 Task: Change proficiency to full professional proficiency.
Action: Mouse moved to (937, 91)
Screenshot: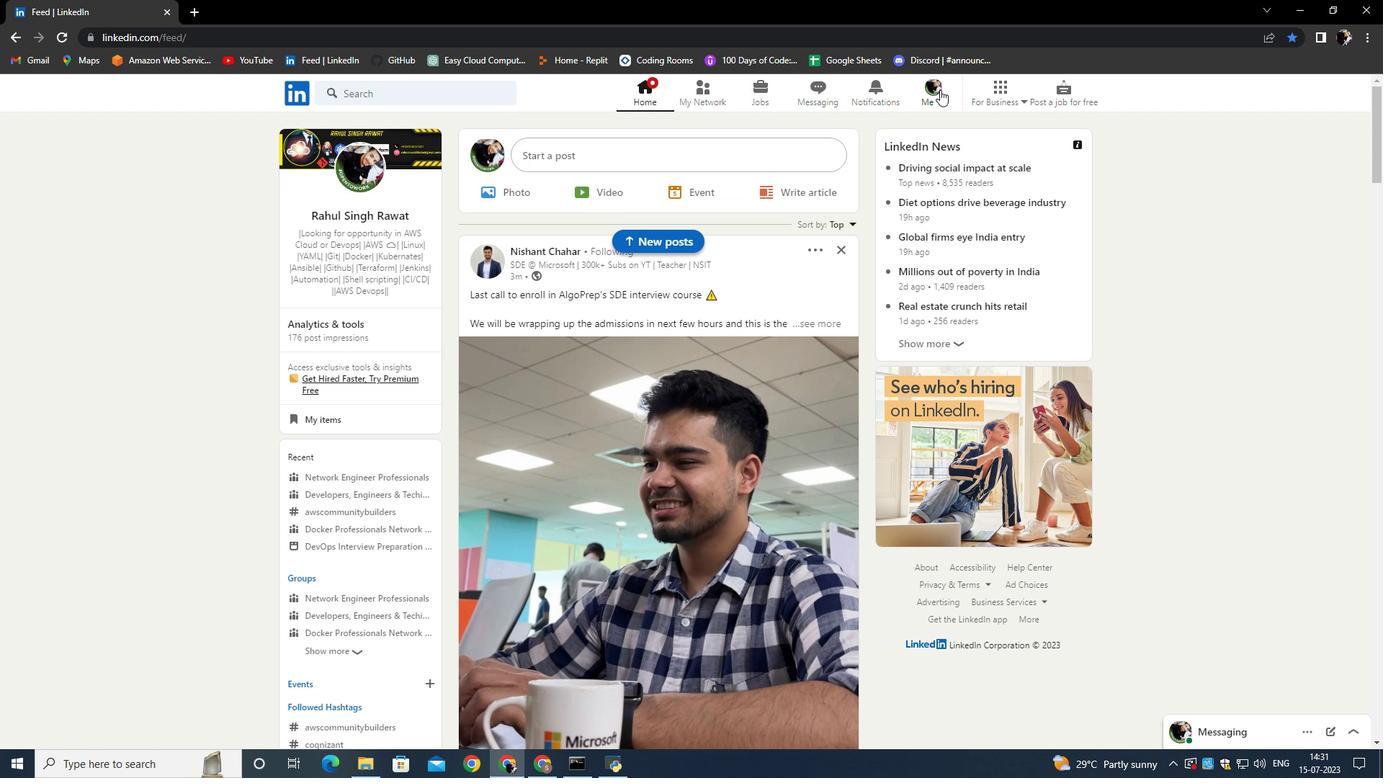 
Action: Mouse pressed left at (937, 91)
Screenshot: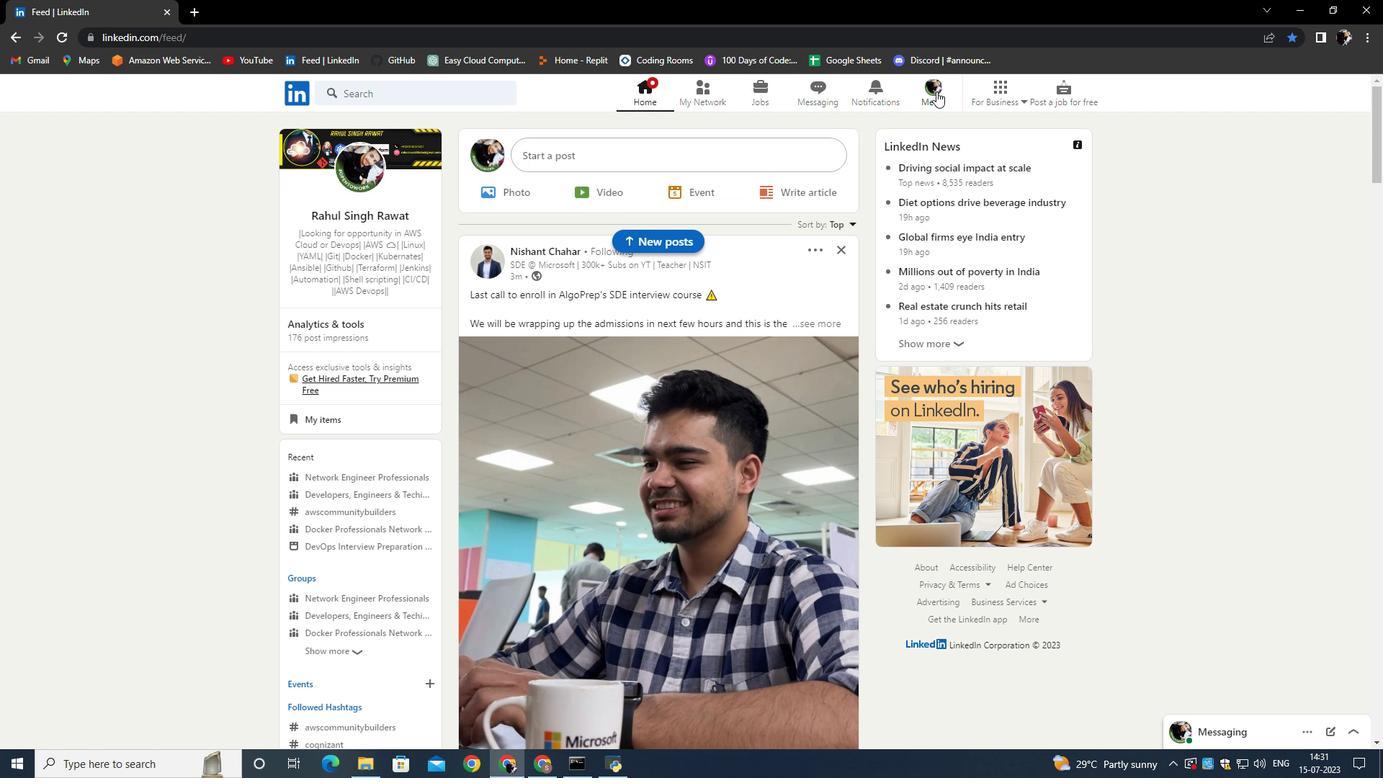 
Action: Mouse moved to (802, 200)
Screenshot: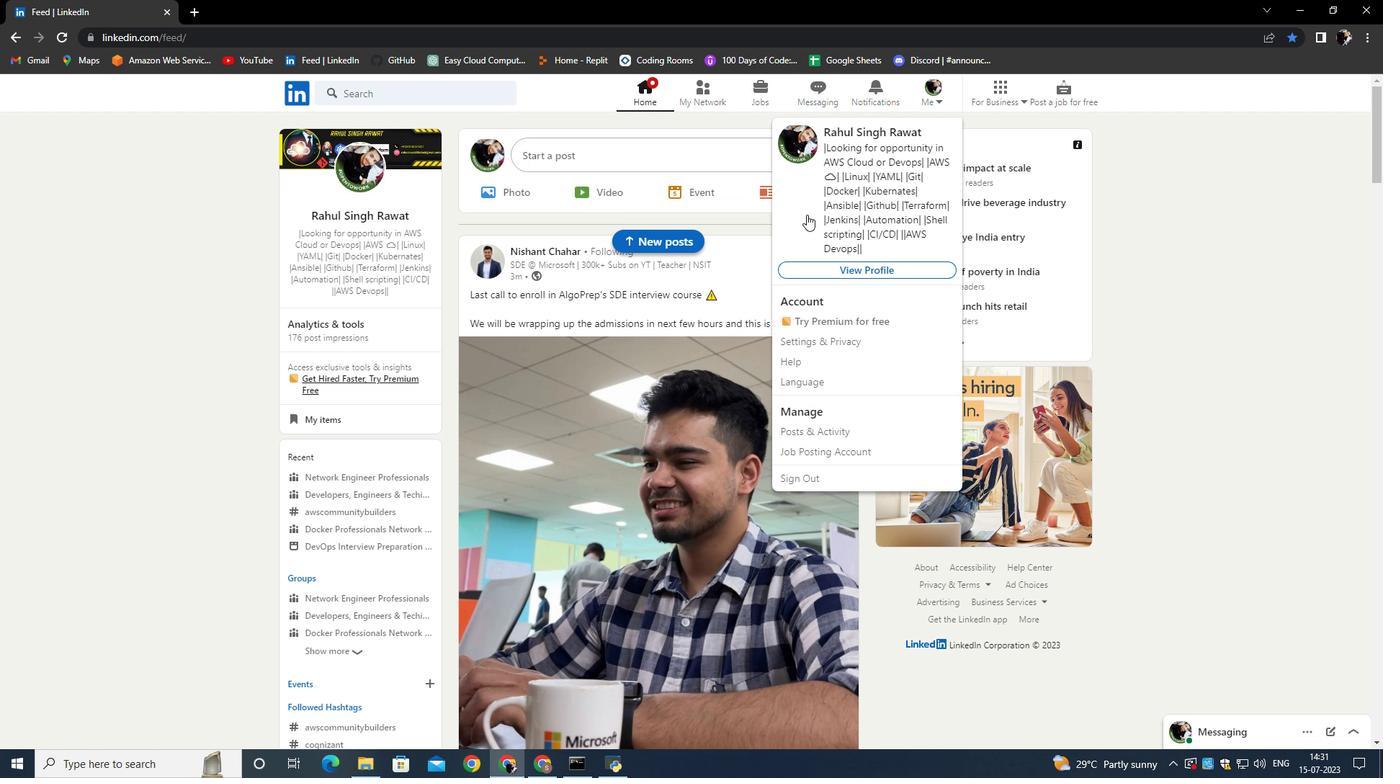
Action: Mouse pressed left at (802, 200)
Screenshot: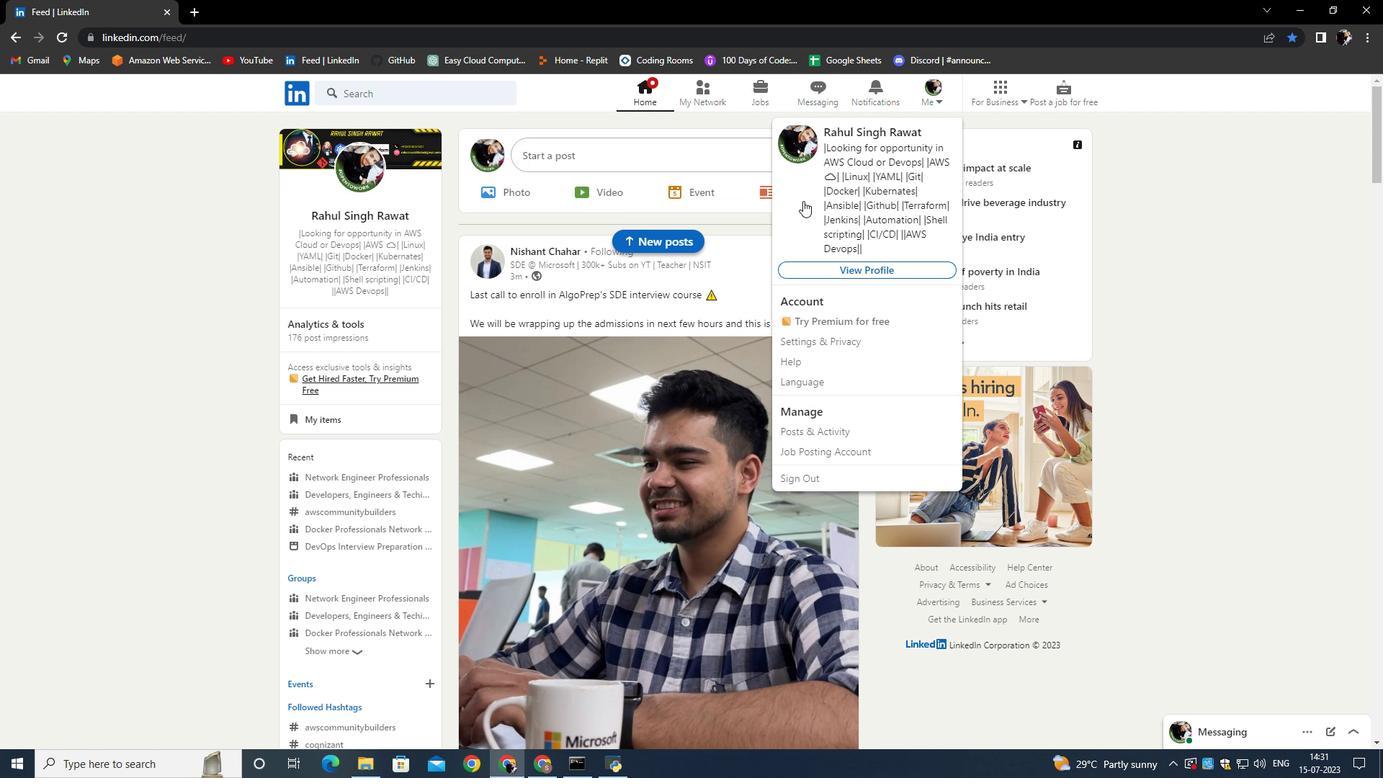 
Action: Mouse moved to (469, 547)
Screenshot: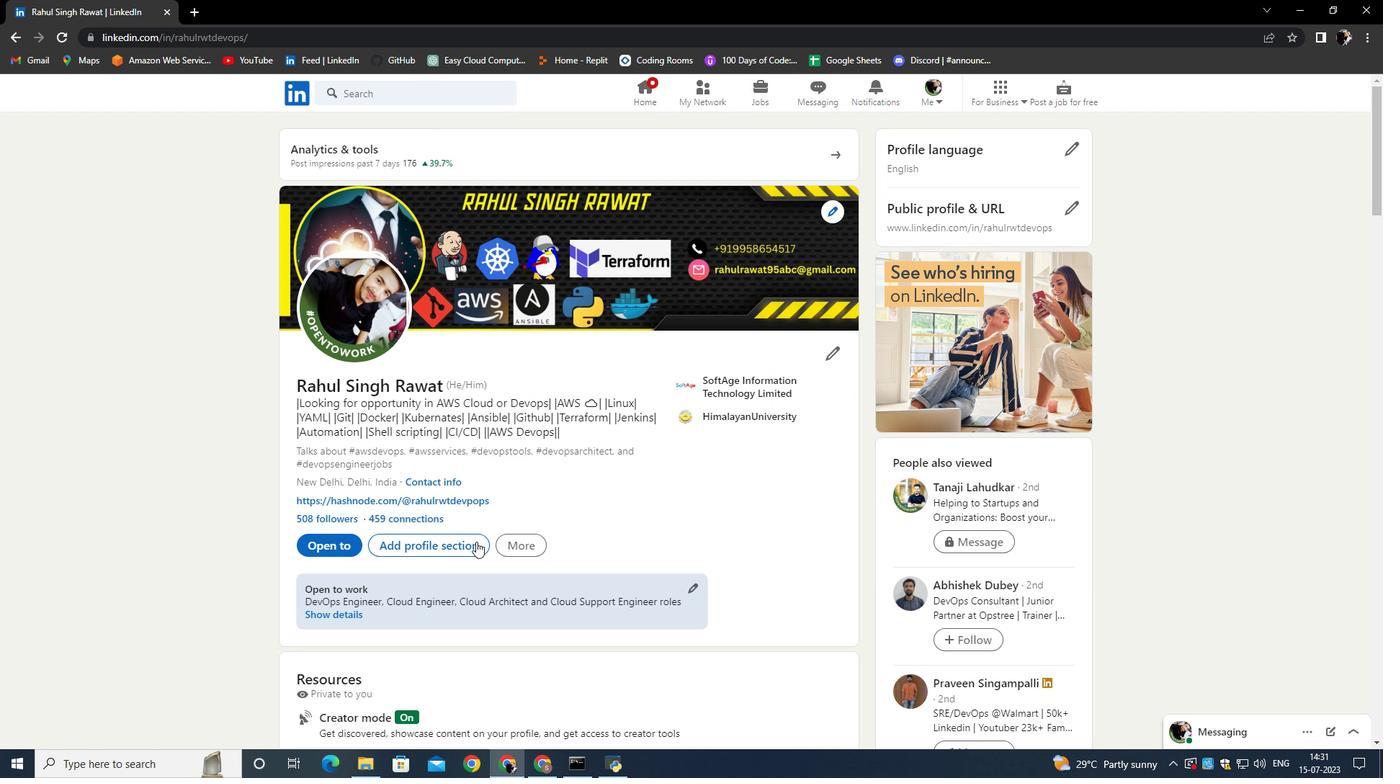 
Action: Mouse pressed left at (469, 547)
Screenshot: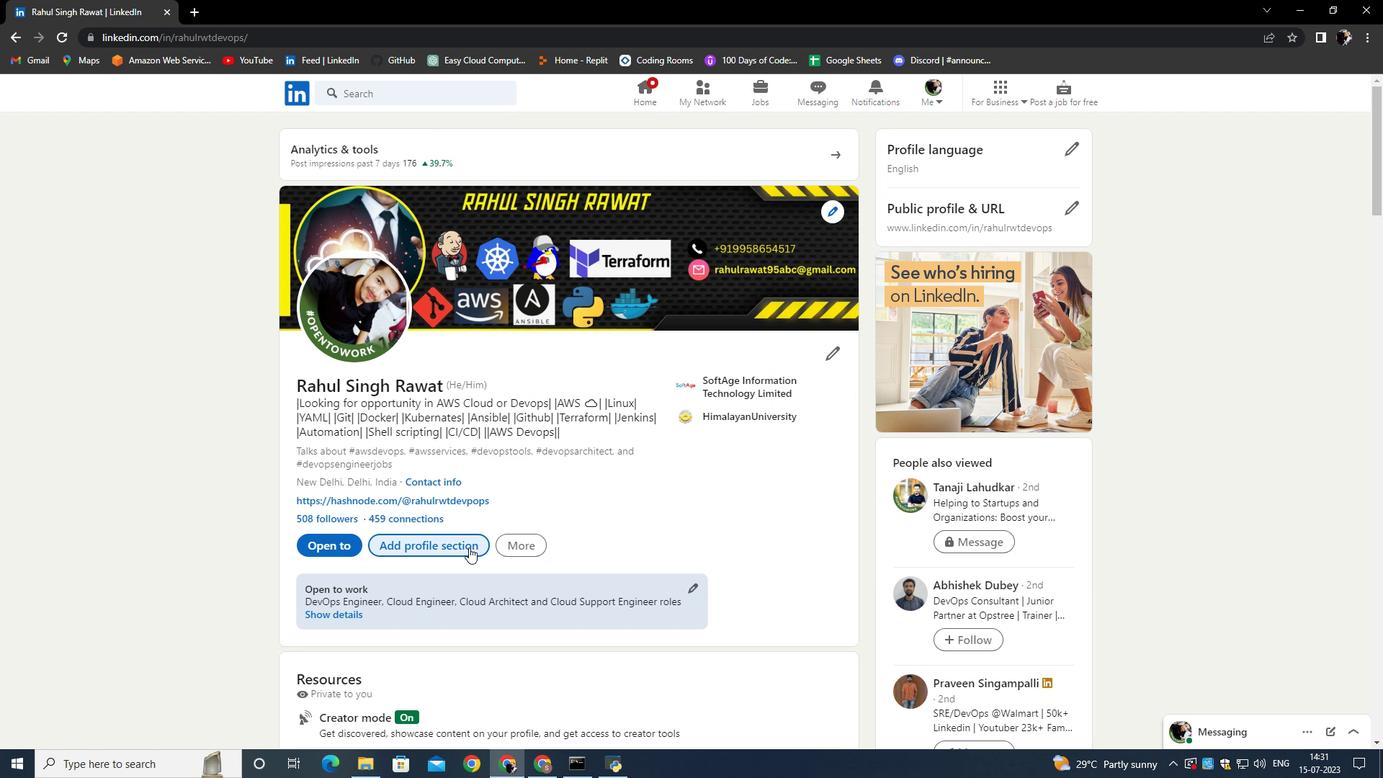 
Action: Mouse moved to (544, 390)
Screenshot: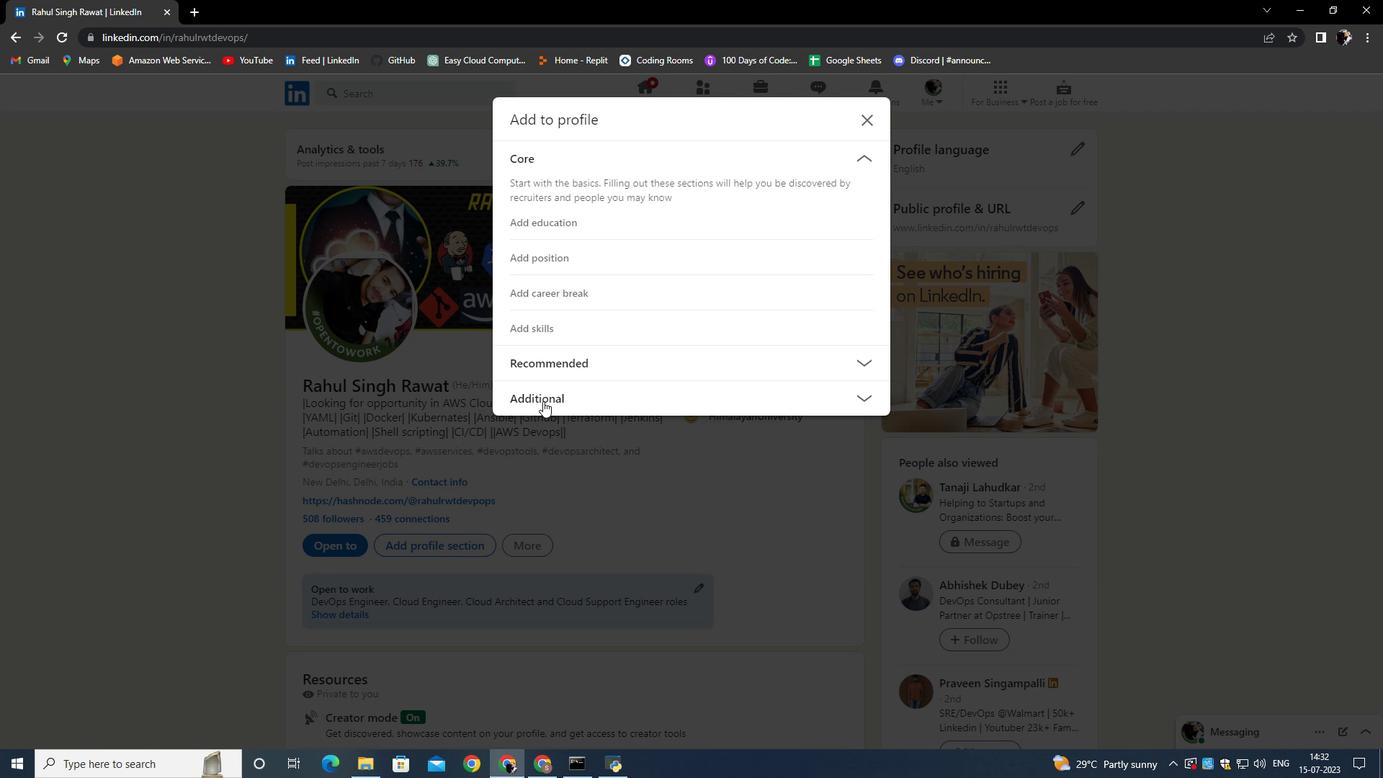 
Action: Mouse pressed left at (544, 390)
Screenshot: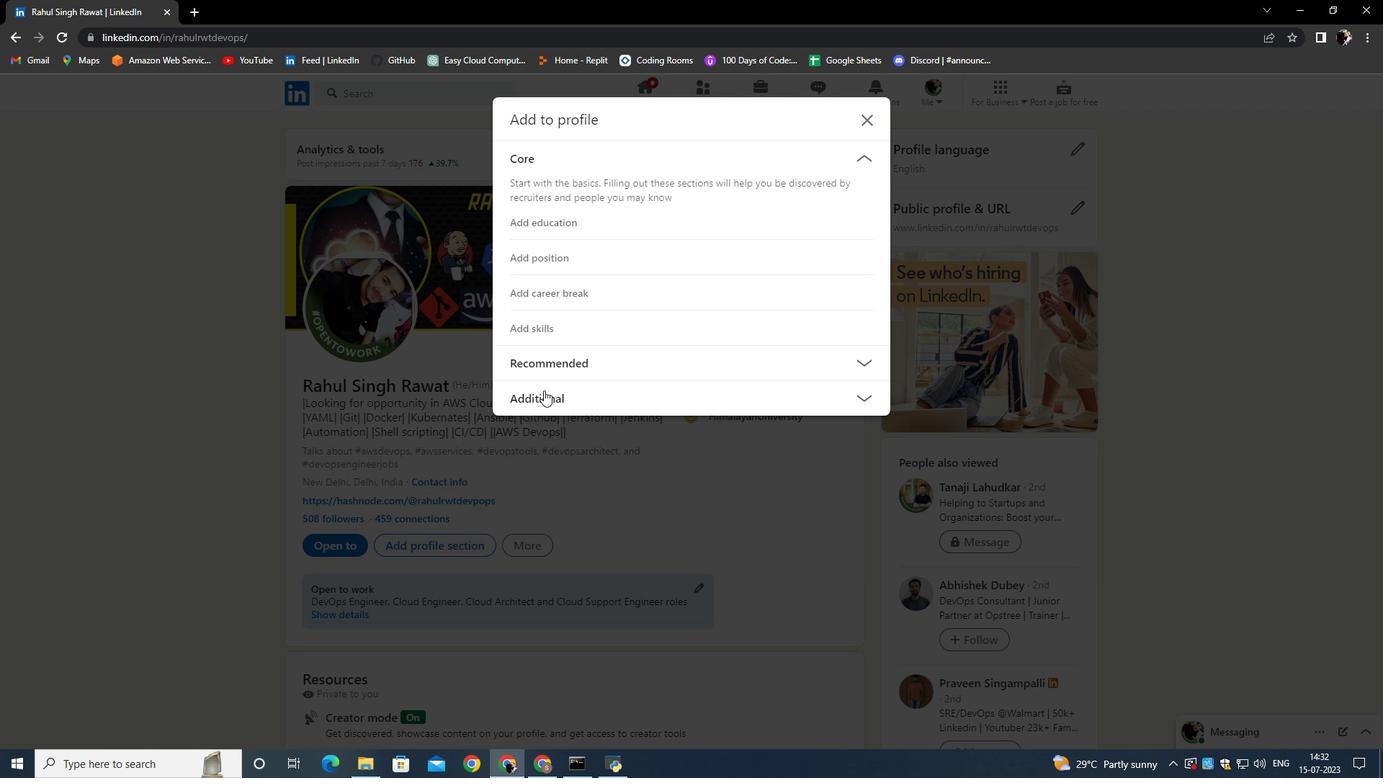 
Action: Mouse moved to (539, 473)
Screenshot: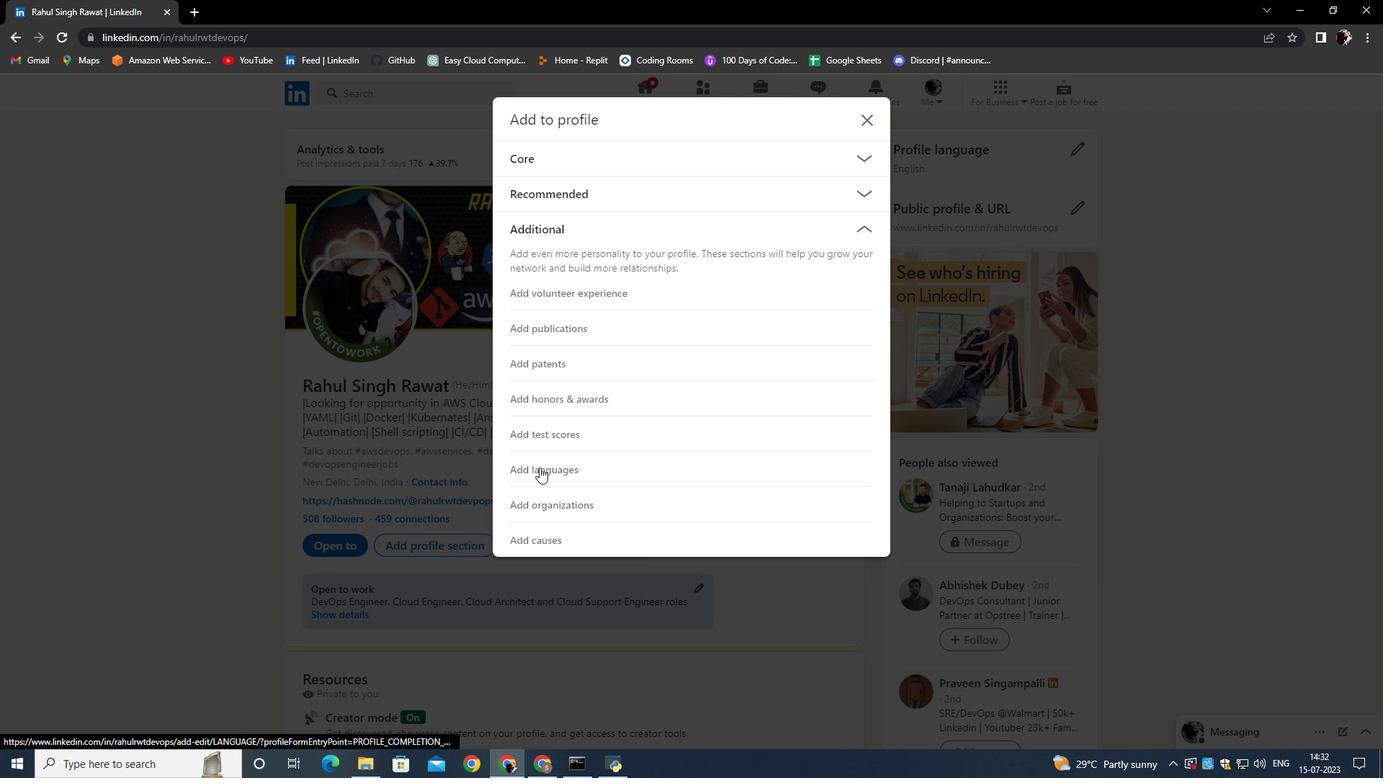 
Action: Mouse pressed left at (539, 473)
Screenshot: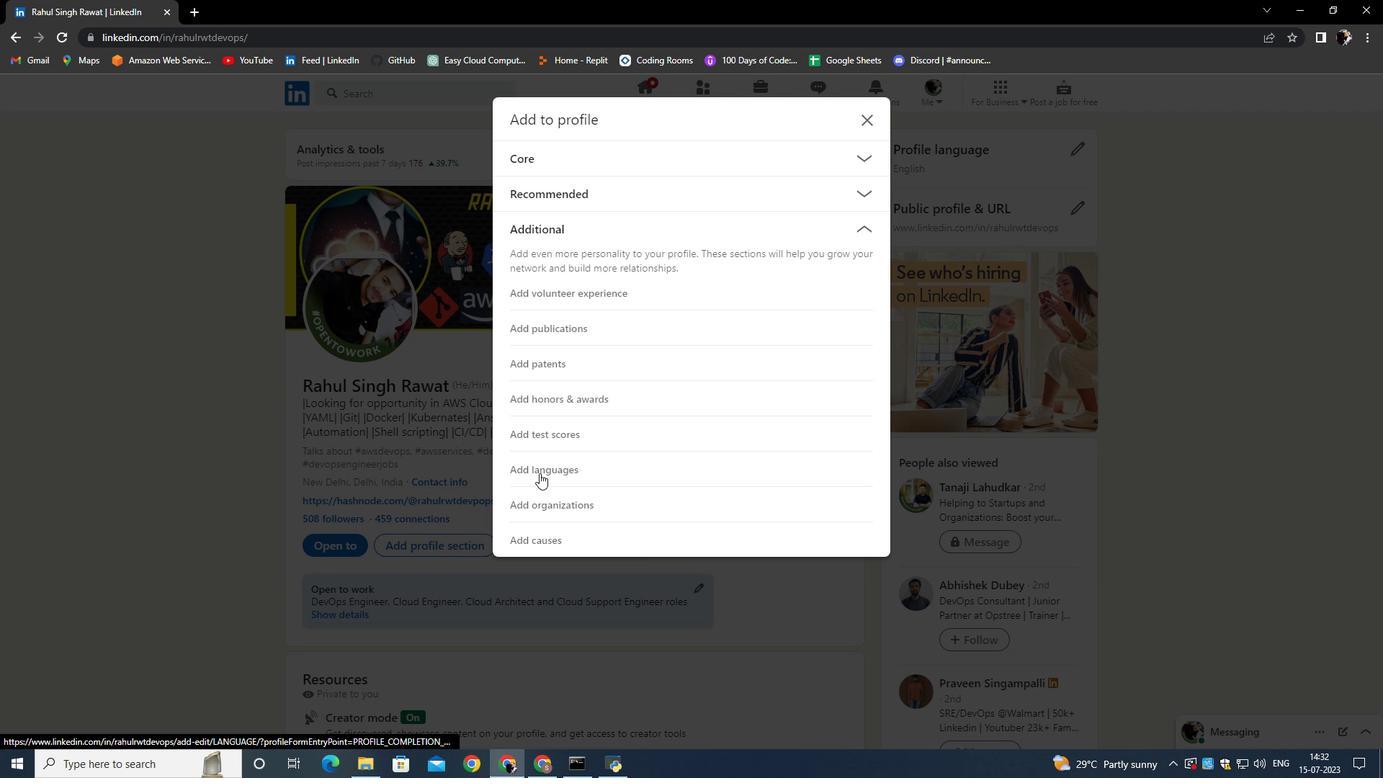
Action: Mouse moved to (476, 266)
Screenshot: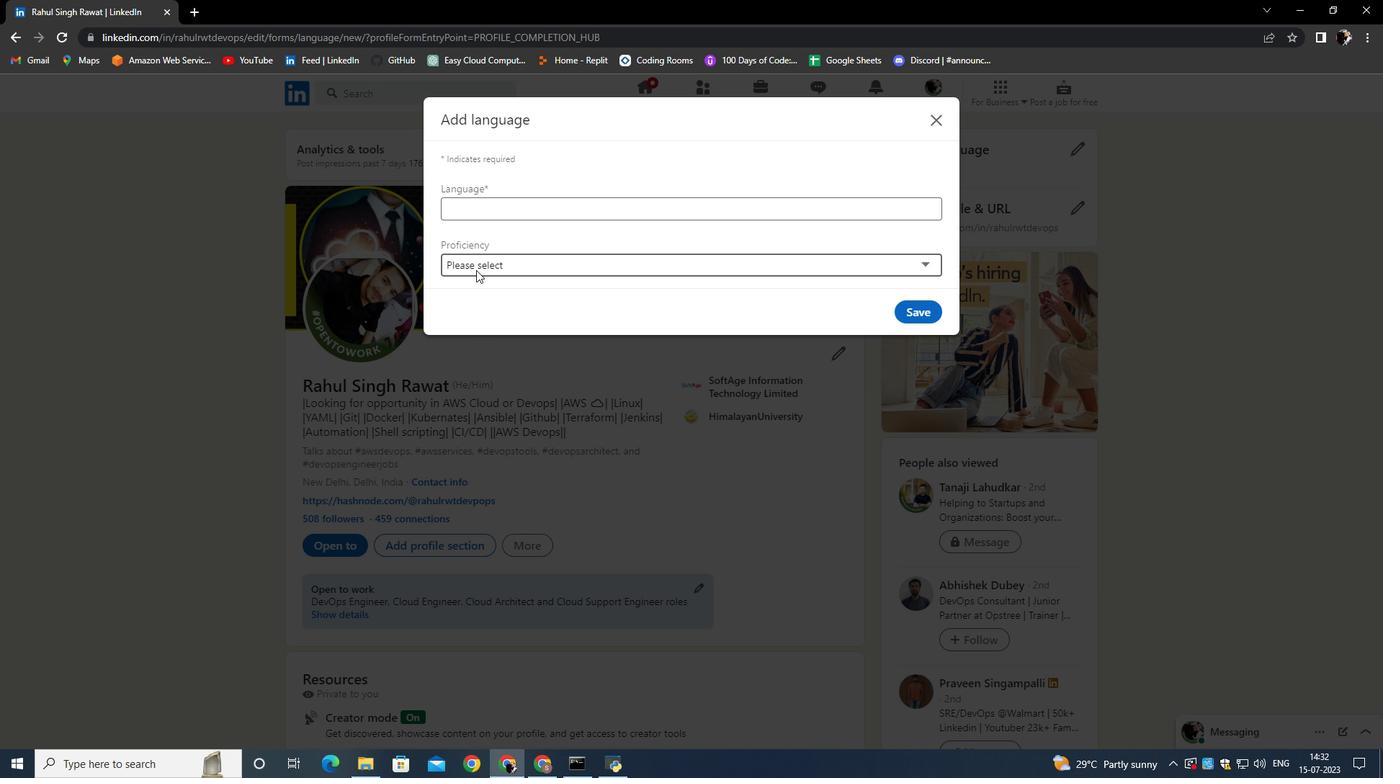 
Action: Mouse pressed left at (476, 266)
Screenshot: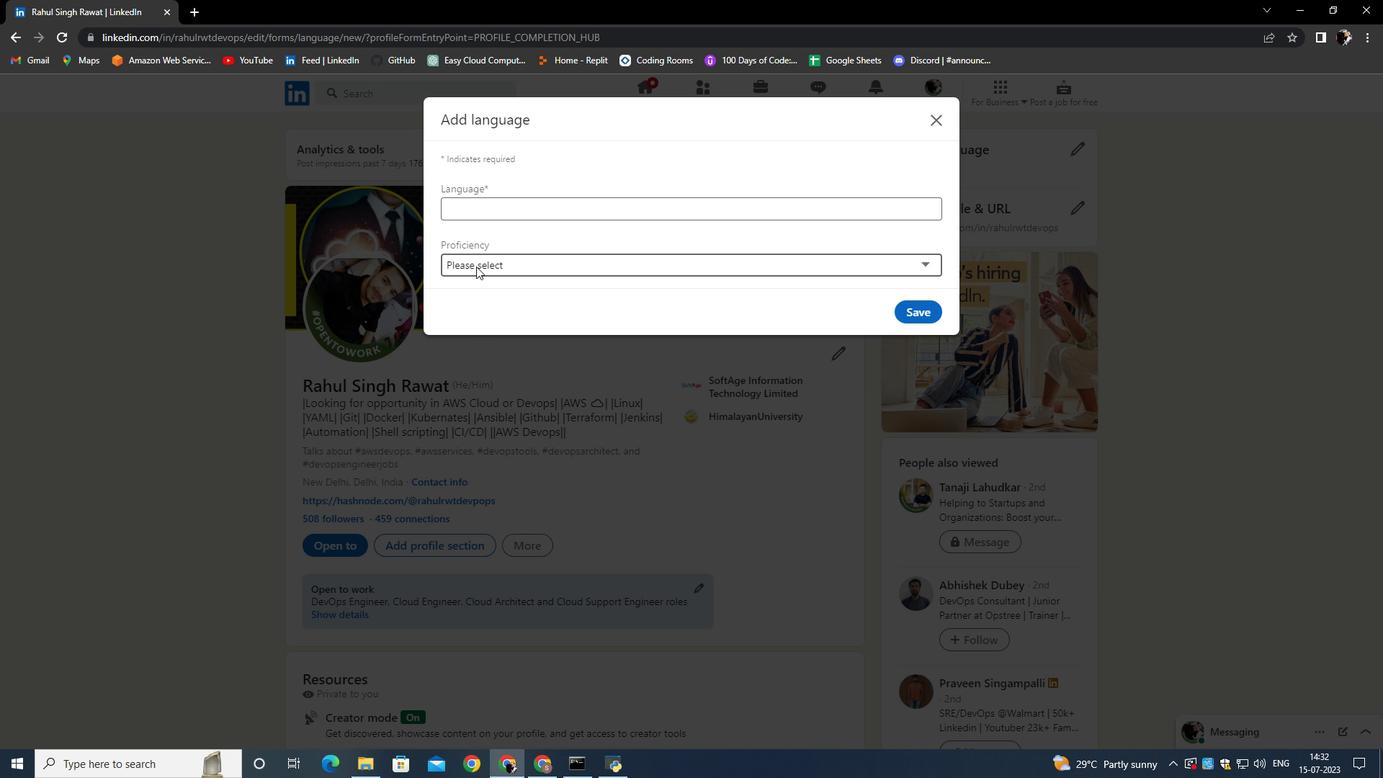 
Action: Mouse moved to (478, 340)
Screenshot: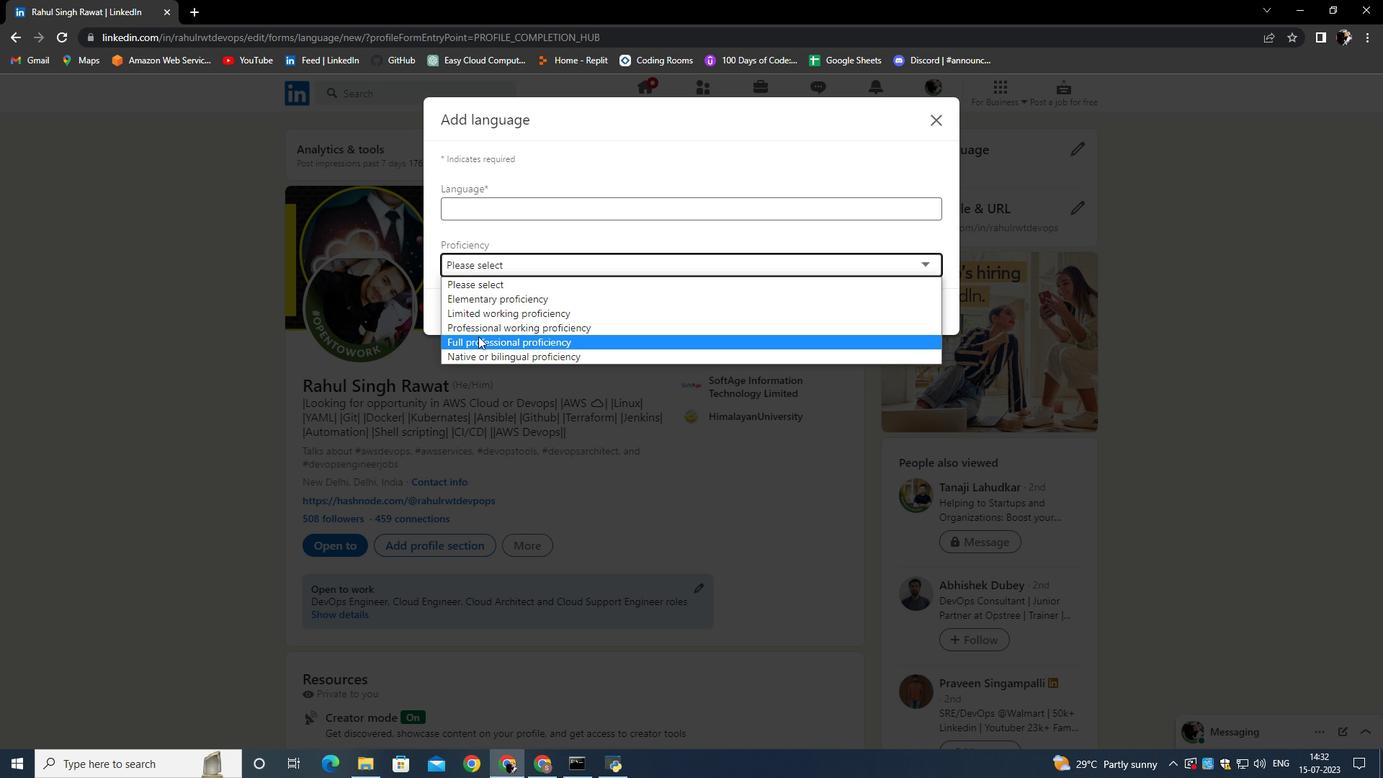 
Action: Mouse pressed left at (478, 340)
Screenshot: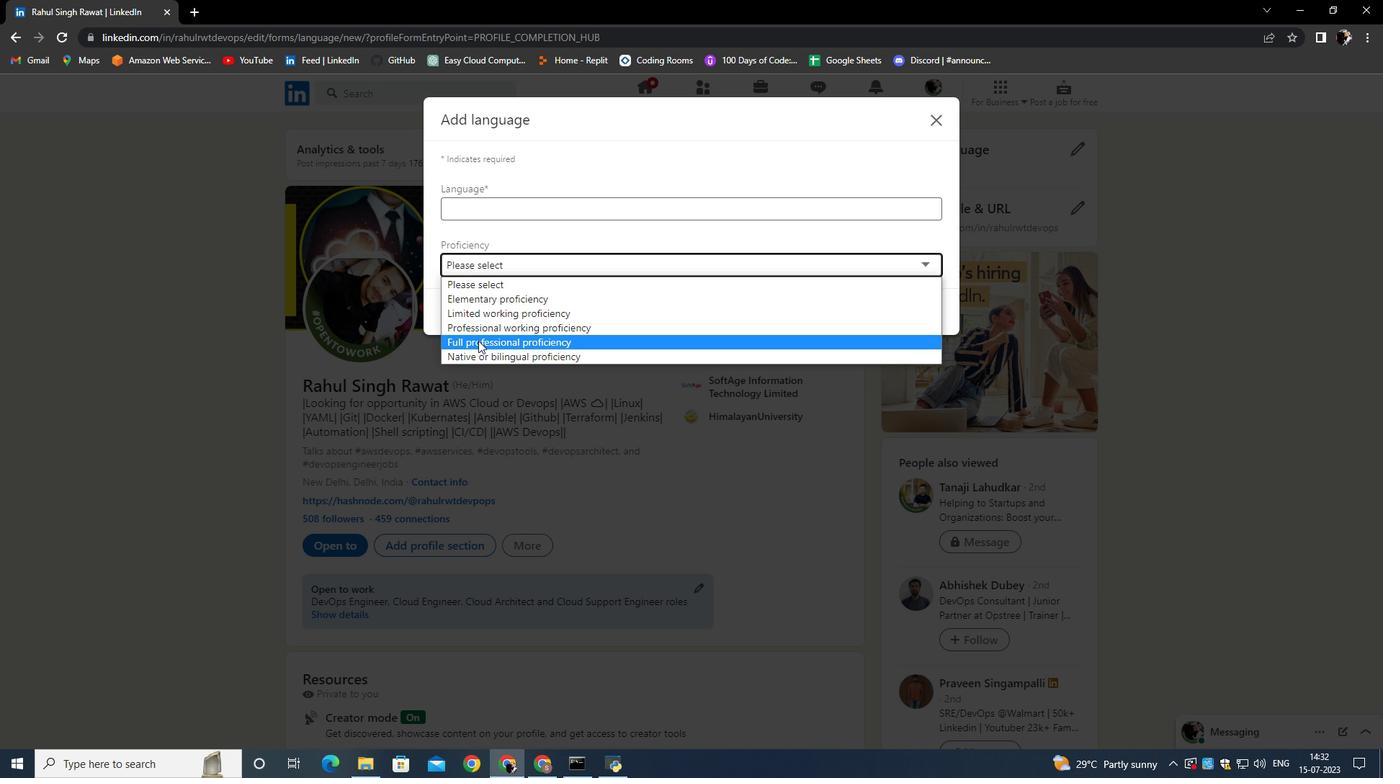 
